Task: Create Card Influencer Marketing Review in Board Customer Experience Platforms and Tools to Workspace Investment Management Services. Create Card College Preparation Review in Board Business Model Analysis and Optimization to Workspace Investment Management Services. Create Card Influencer Marketing Review in Board Sales Team Performance Metrics Tracking and Analysis to Workspace Investment Management Services
Action: Mouse moved to (359, 132)
Screenshot: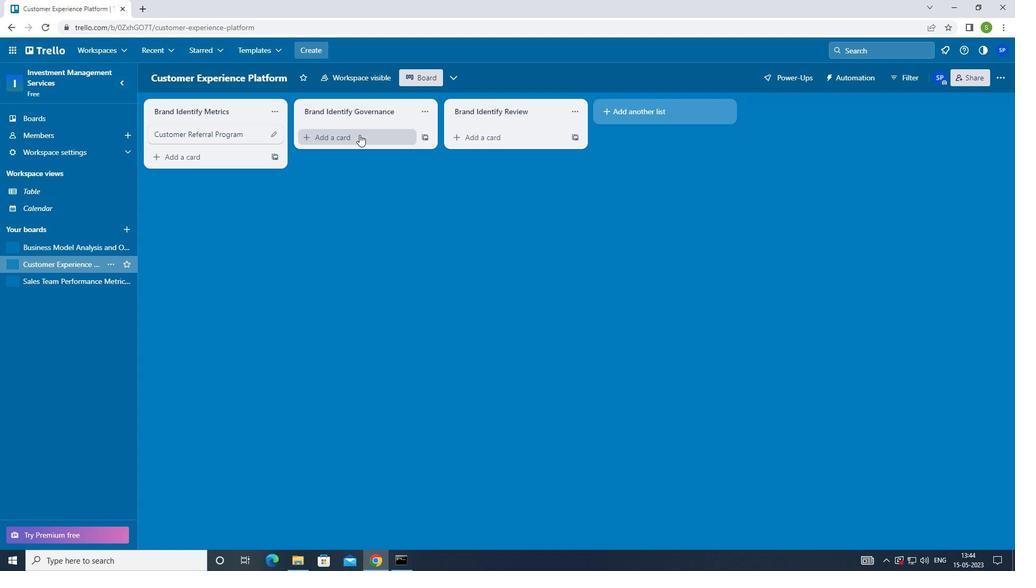 
Action: Mouse pressed left at (359, 132)
Screenshot: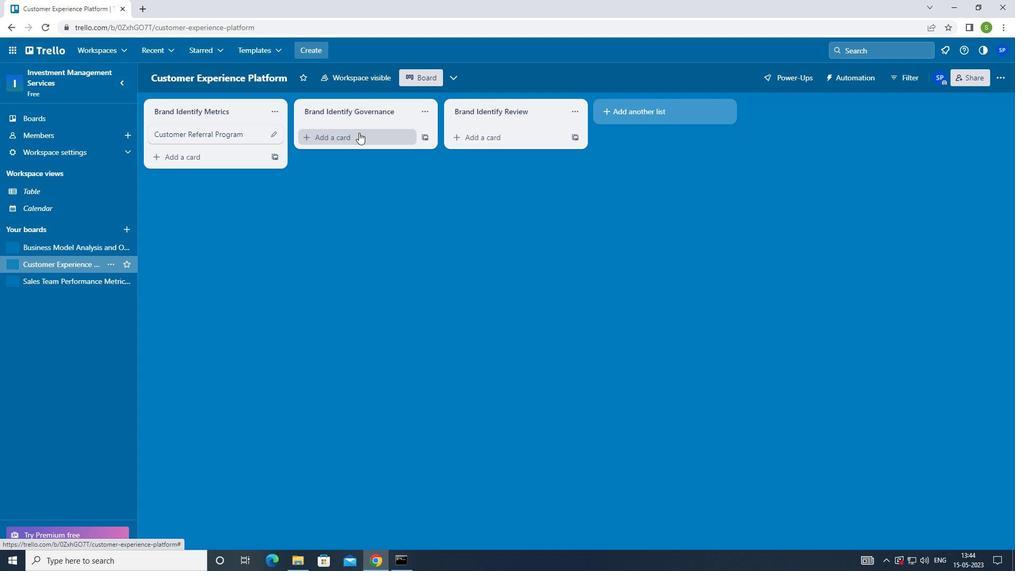 
Action: Key pressed <Key.shift>INFLUENCER<Key.space><Key.shift>MARKETING<Key.space><Key.shift>REVIEW
Screenshot: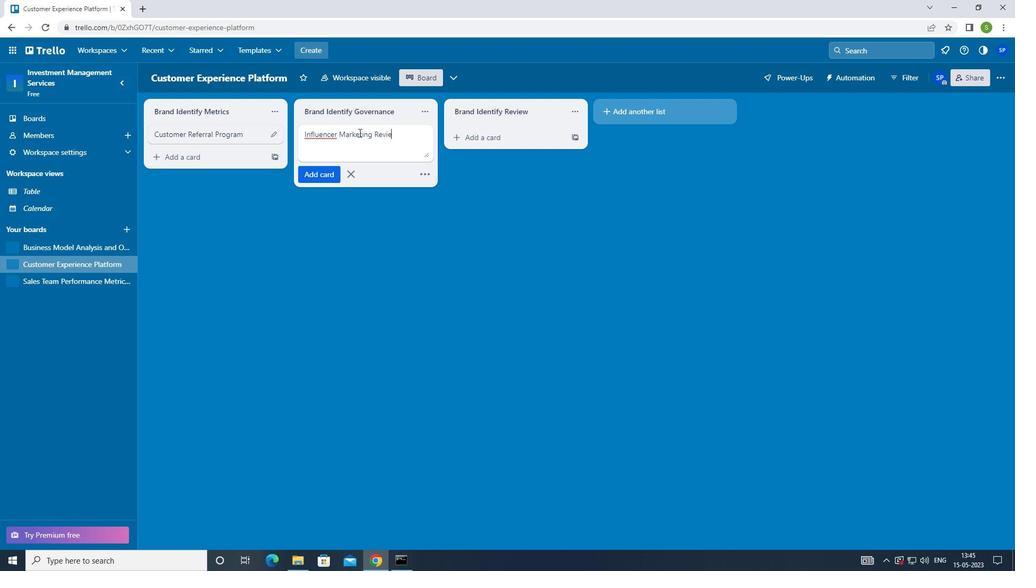
Action: Mouse moved to (347, 139)
Screenshot: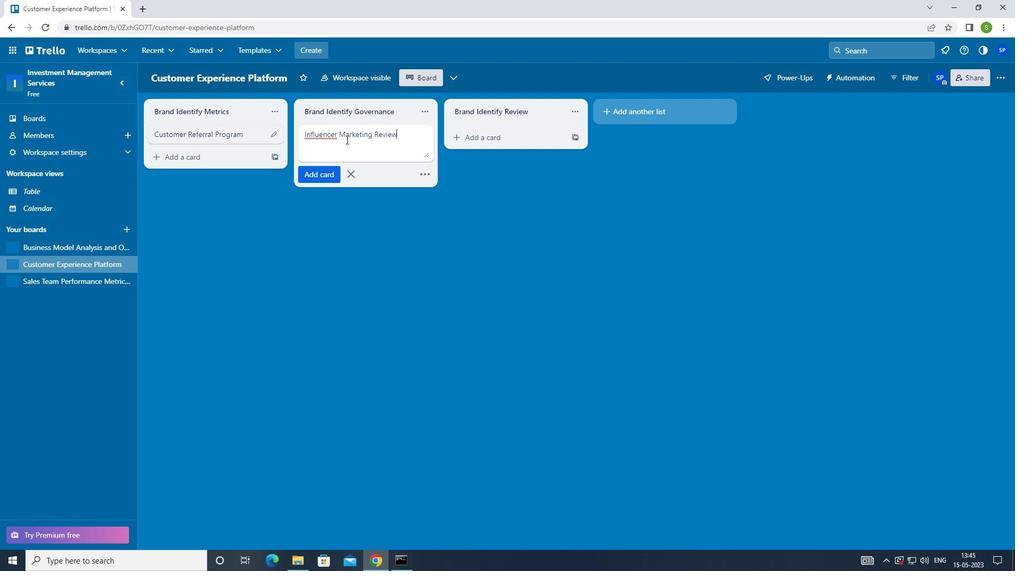 
Action: Key pressed <Key.enter>
Screenshot: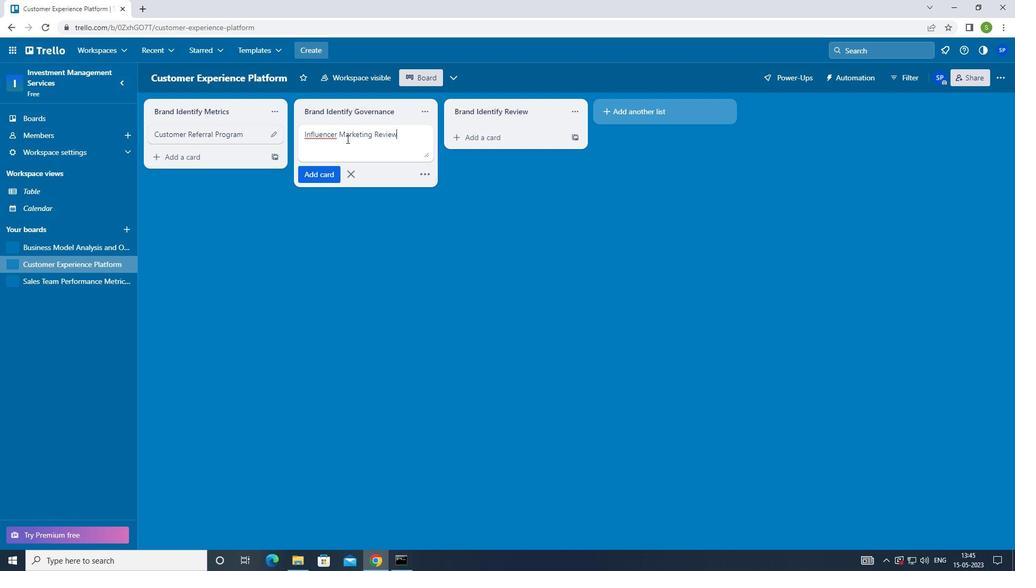 
Action: Mouse moved to (76, 246)
Screenshot: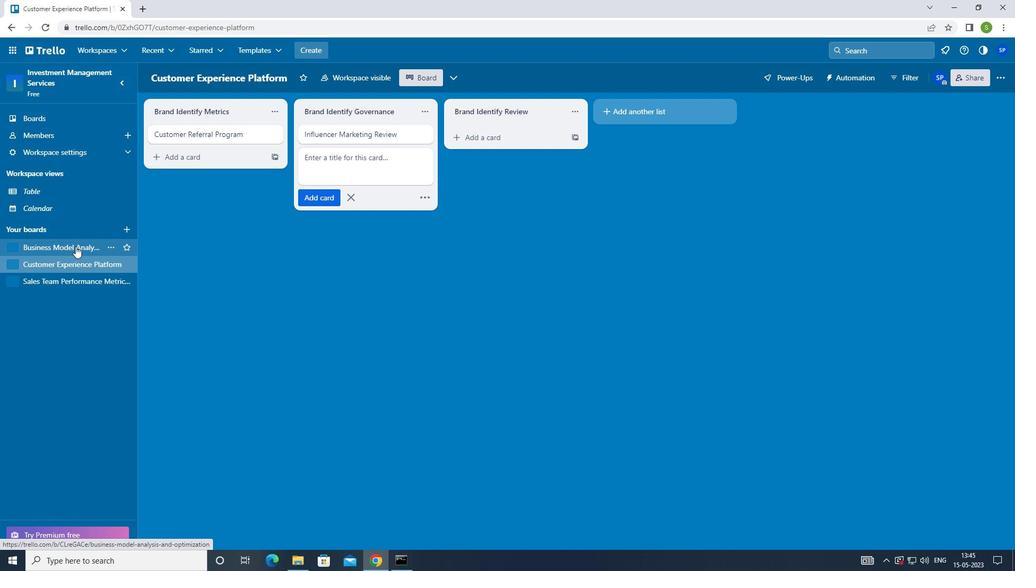 
Action: Mouse pressed left at (76, 246)
Screenshot: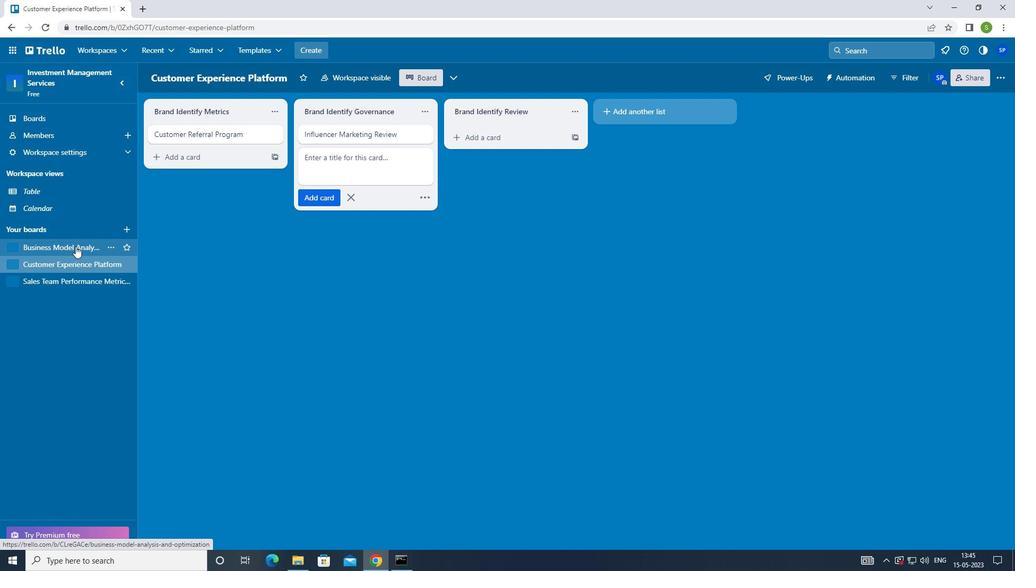 
Action: Mouse moved to (316, 132)
Screenshot: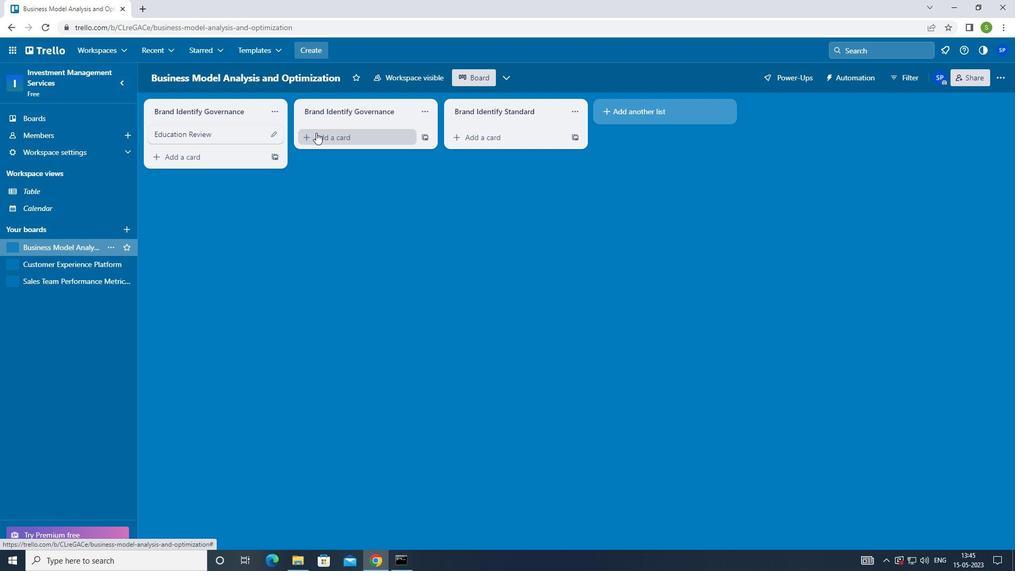 
Action: Mouse pressed left at (316, 132)
Screenshot: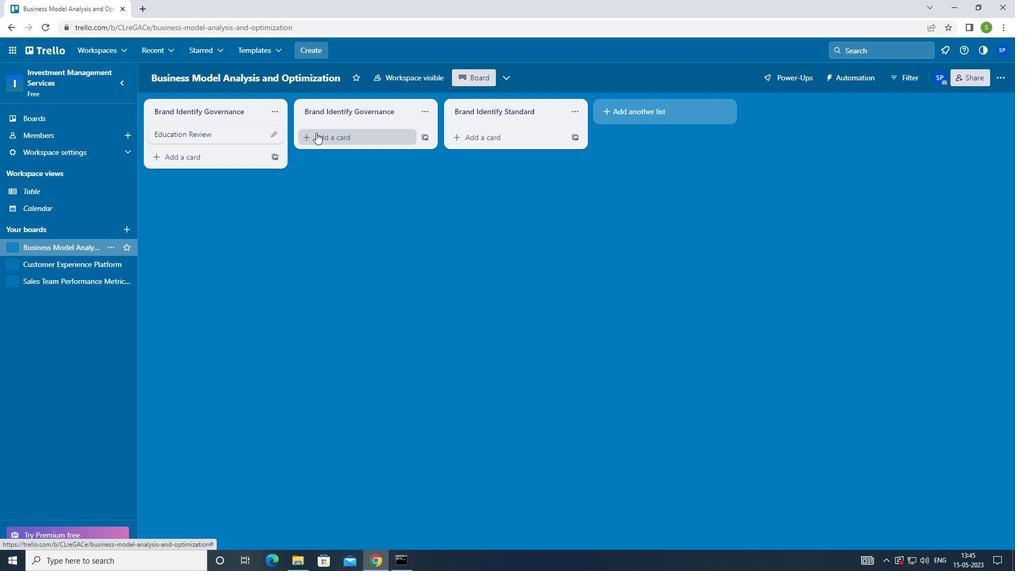 
Action: Mouse moved to (315, 133)
Screenshot: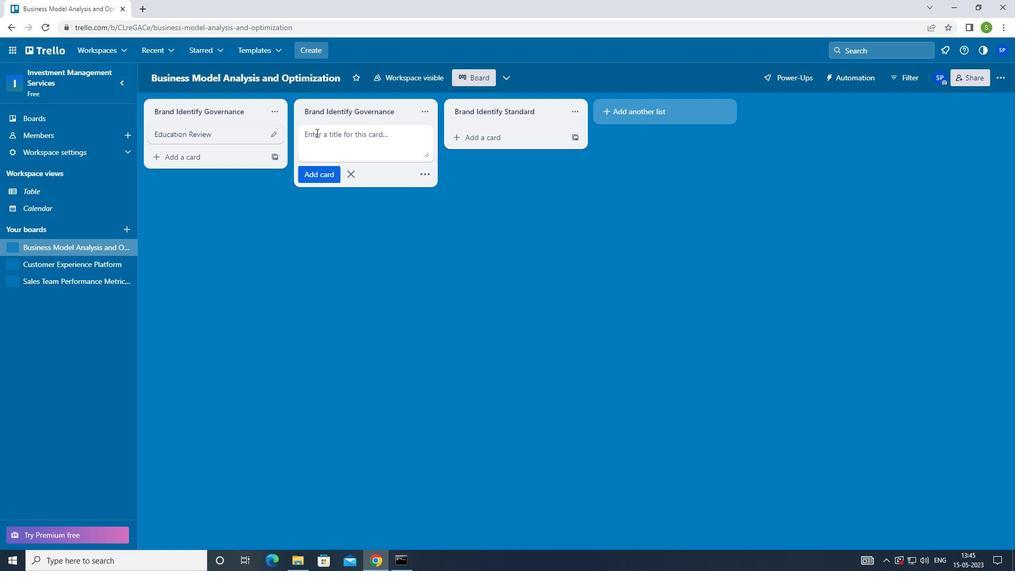 
Action: Key pressed <Key.shift><Key.shift><Key.shift><Key.shift>COLLEGE<Key.space><Key.shift>PREPARATION<Key.space><Key.shift>RE<Key.backspace>EVE<Key.backspace>IEW<Key.enter>
Screenshot: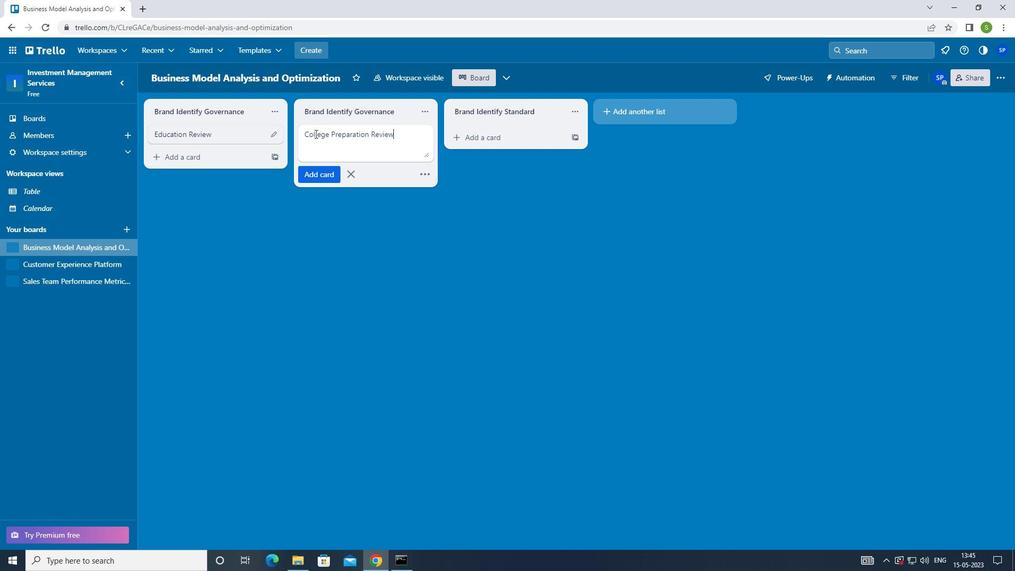 
Action: Mouse moved to (86, 279)
Screenshot: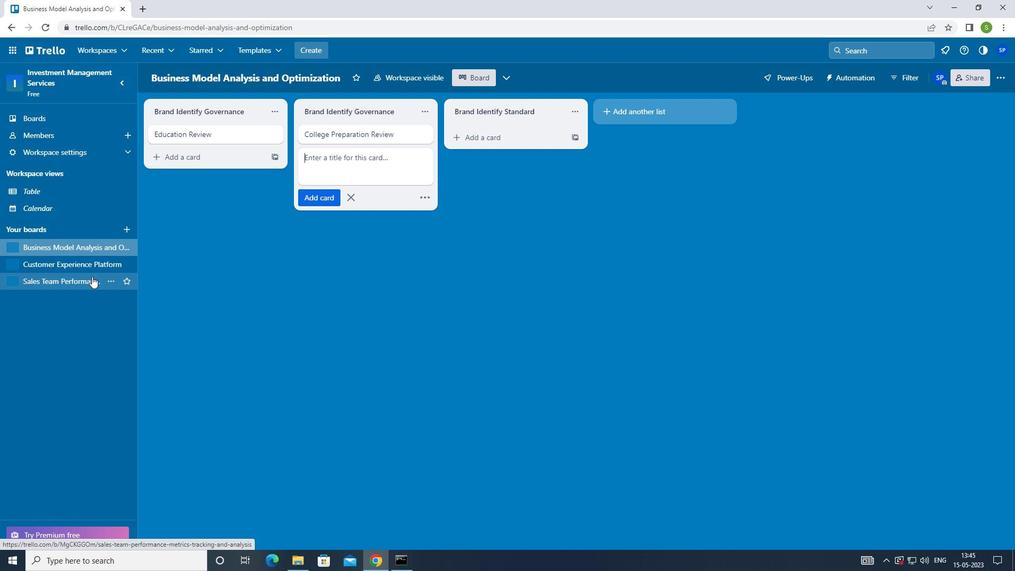 
Action: Mouse pressed left at (86, 279)
Screenshot: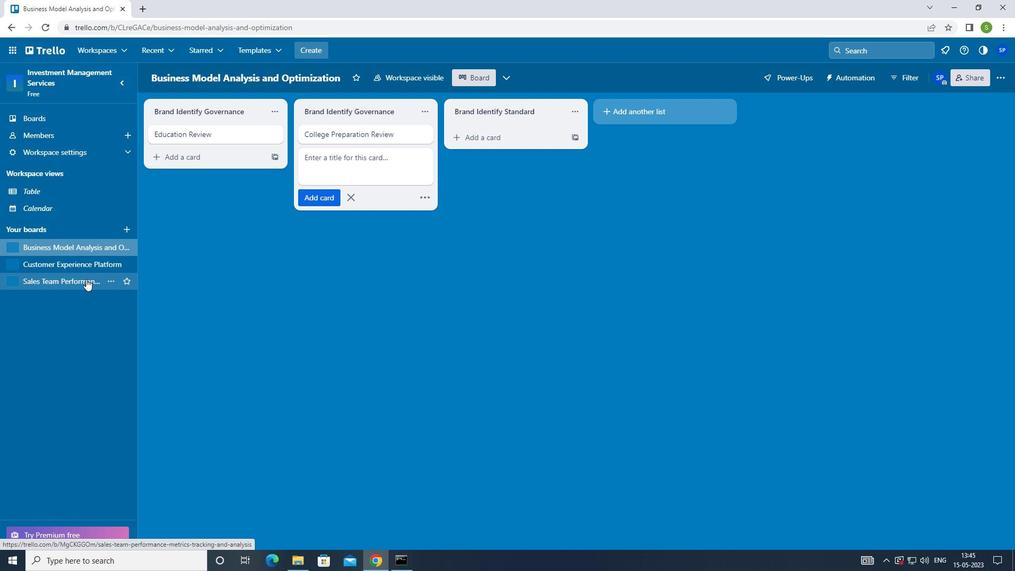 
Action: Mouse moved to (315, 135)
Screenshot: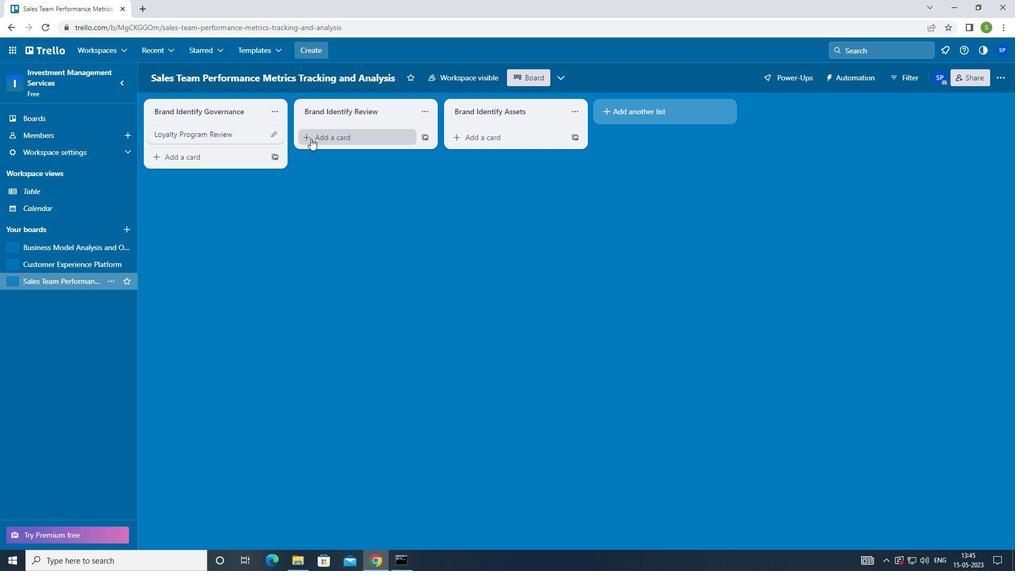 
Action: Mouse pressed left at (315, 135)
Screenshot: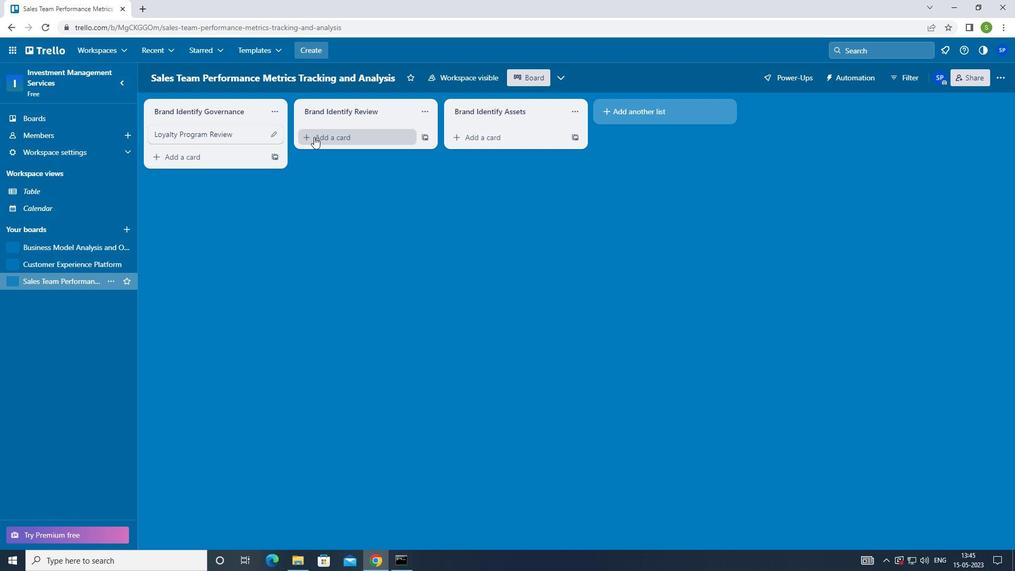 
Action: Mouse moved to (334, 210)
Screenshot: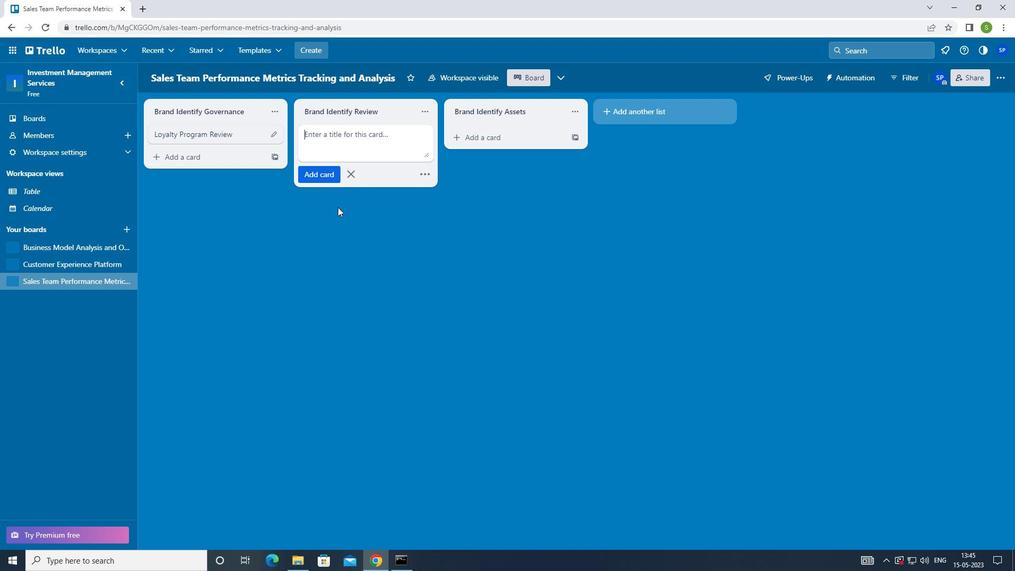 
Action: Key pressed <Key.shift>INFLUENCER<Key.space><Key.shift>MARKETING<Key.space><Key.shift>REVIEW<Key.enter><Key.f8>
Screenshot: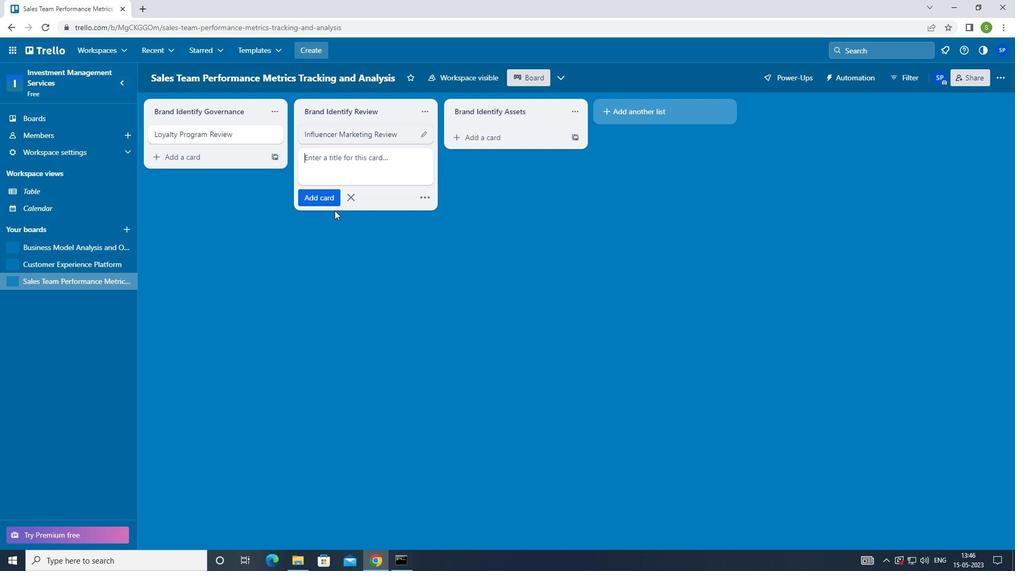 
